 Task: Create a rule from the Agile list, Priority changed -> Complete task in the project BrainBridge if Priority Cleared then Complete Task
Action: Mouse moved to (1212, 201)
Screenshot: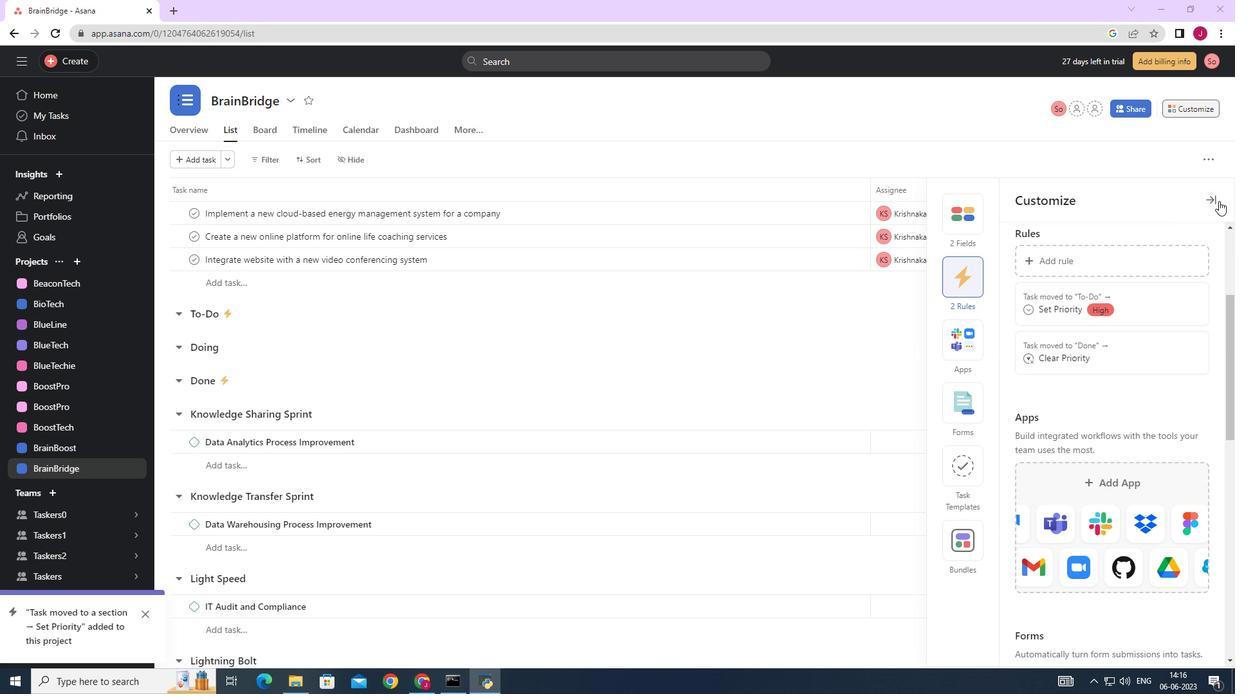 
Action: Mouse pressed left at (1212, 201)
Screenshot: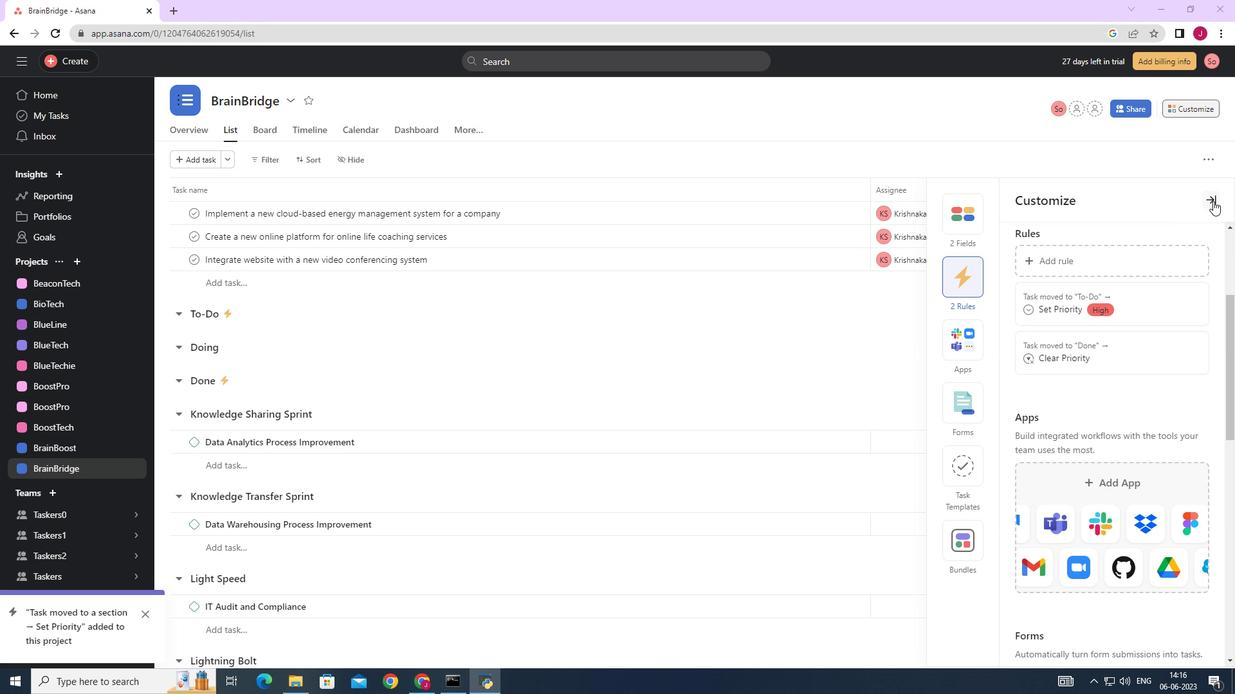 
Action: Mouse moved to (1204, 109)
Screenshot: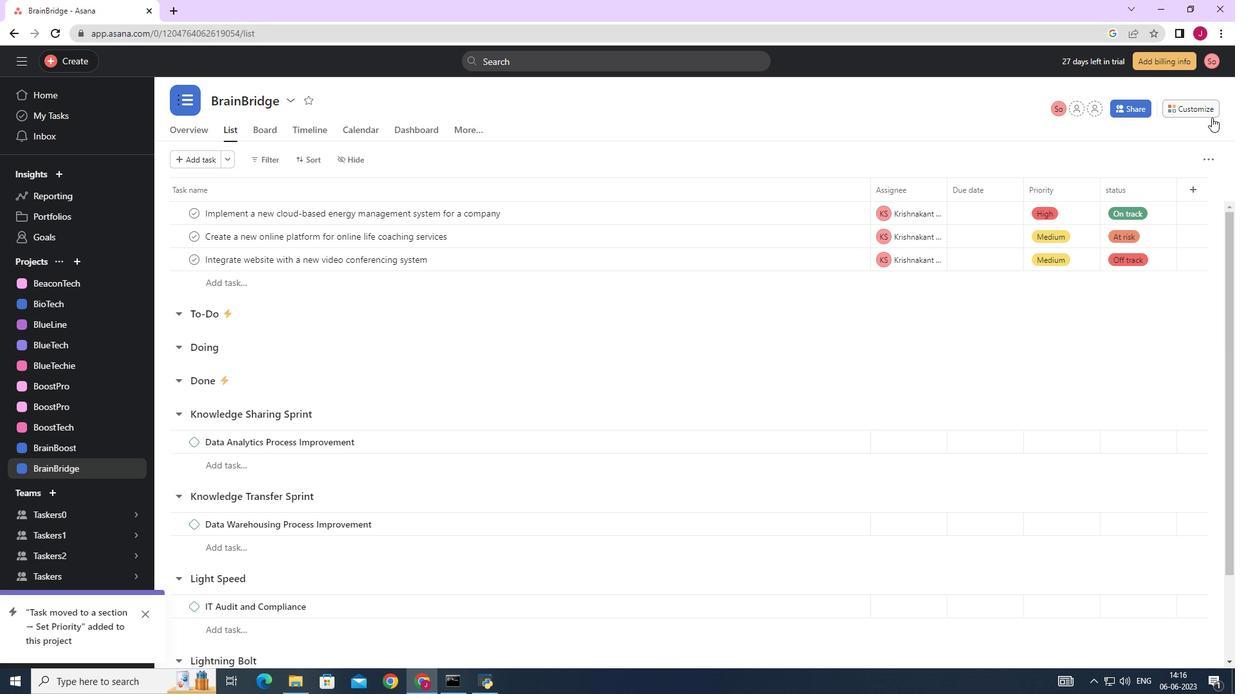 
Action: Mouse pressed left at (1204, 109)
Screenshot: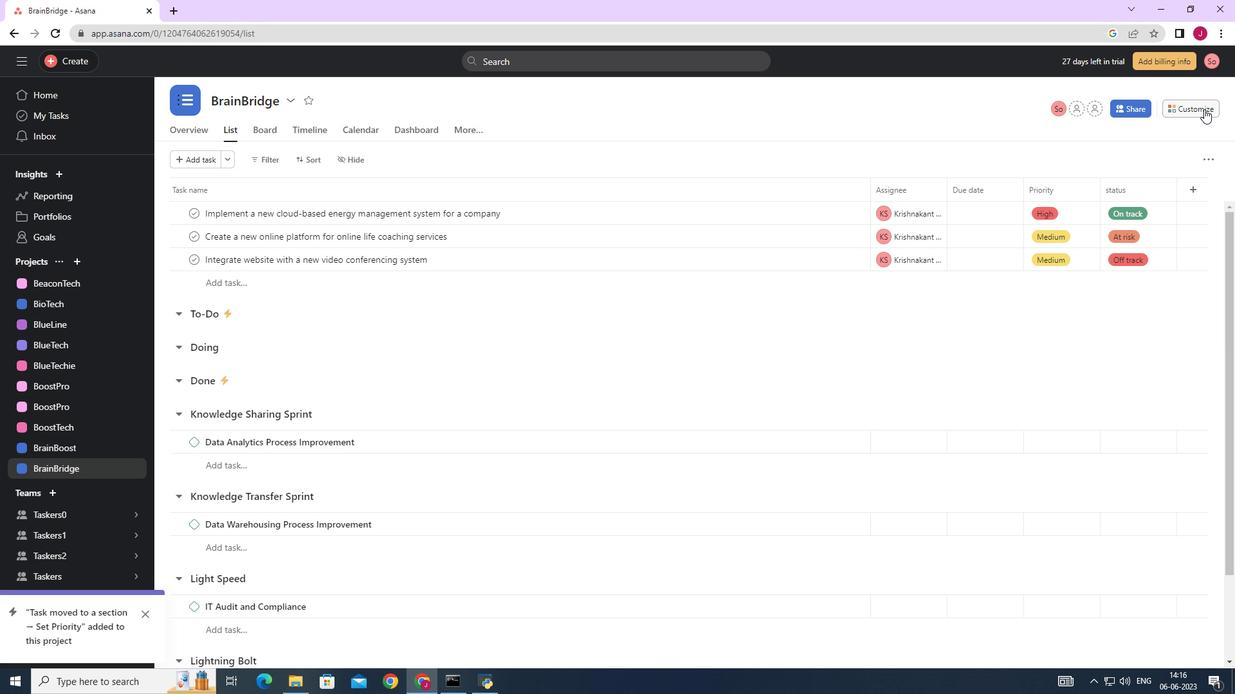 
Action: Mouse moved to (958, 280)
Screenshot: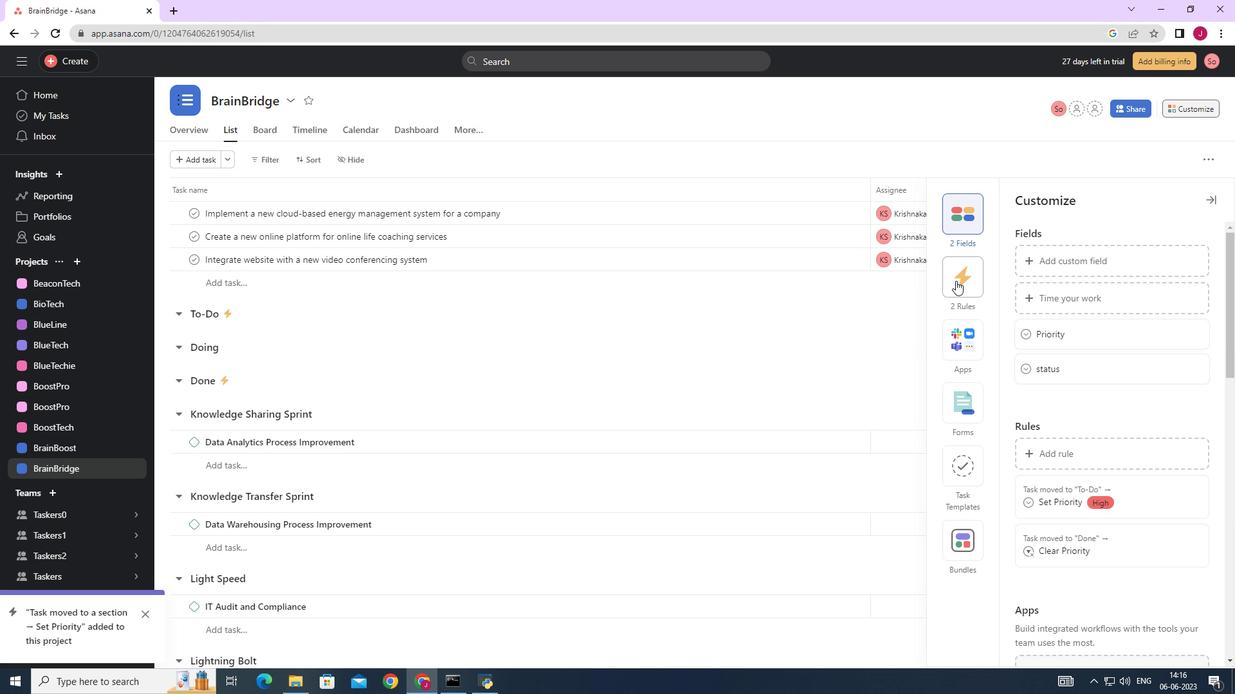 
Action: Mouse pressed left at (958, 280)
Screenshot: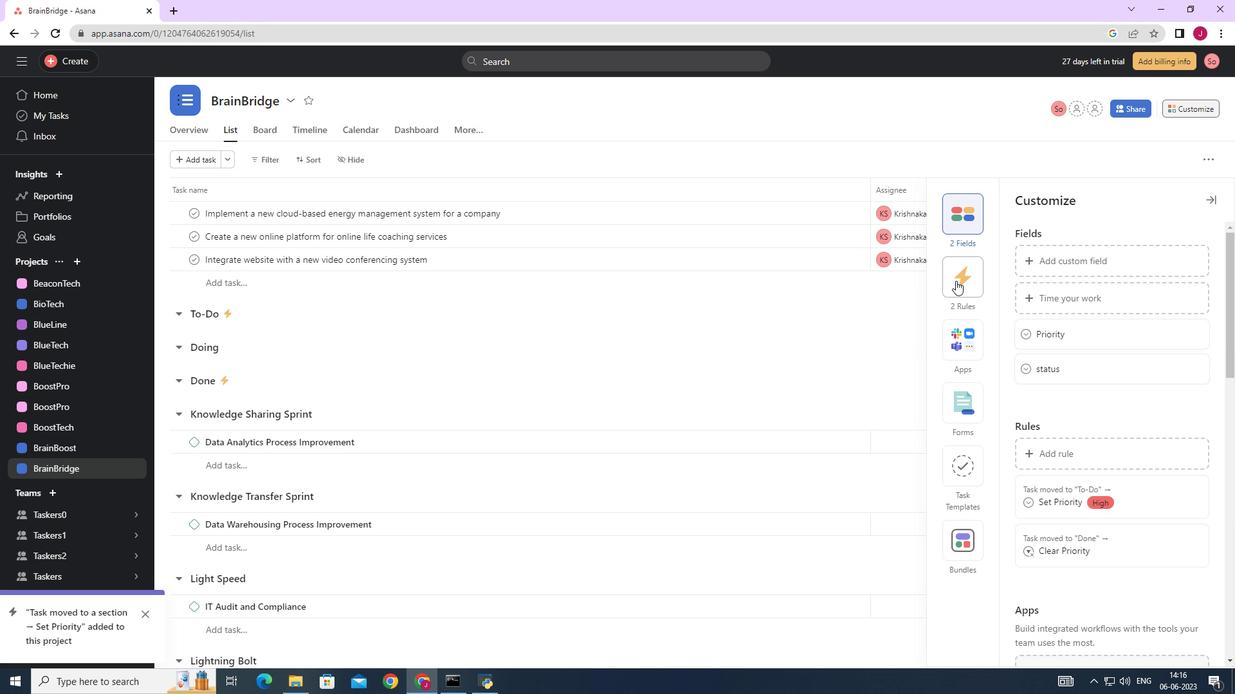 
Action: Mouse moved to (1059, 265)
Screenshot: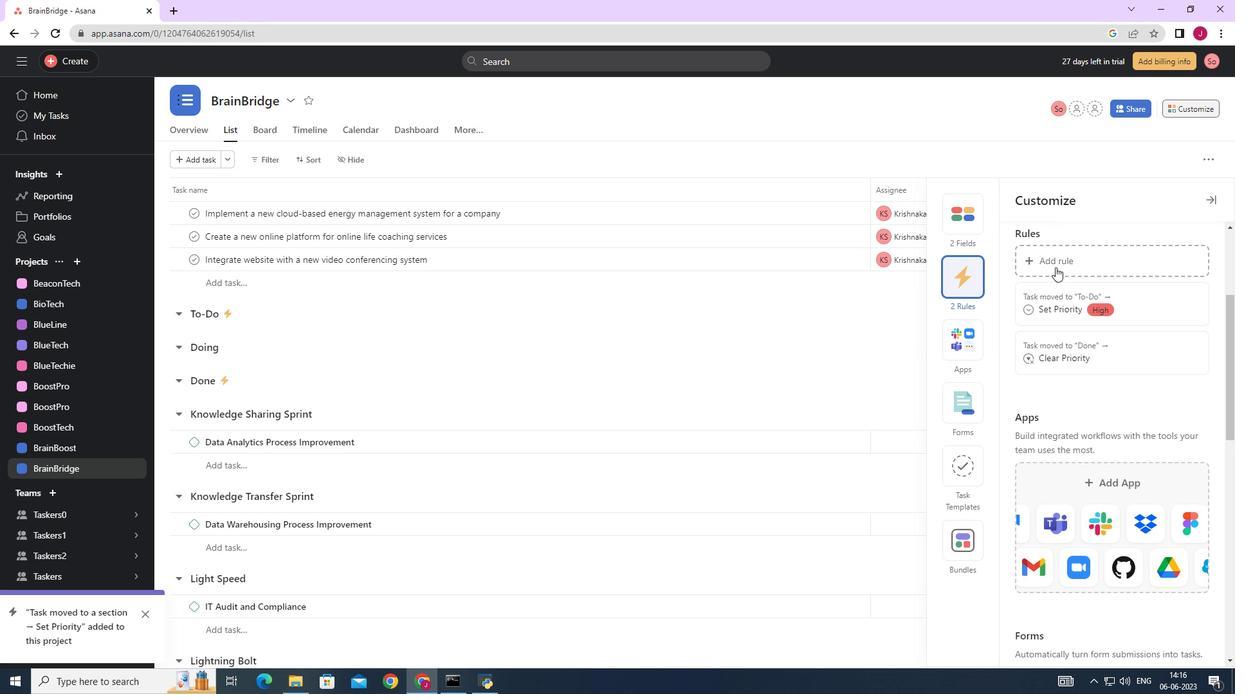 
Action: Mouse pressed left at (1059, 265)
Screenshot: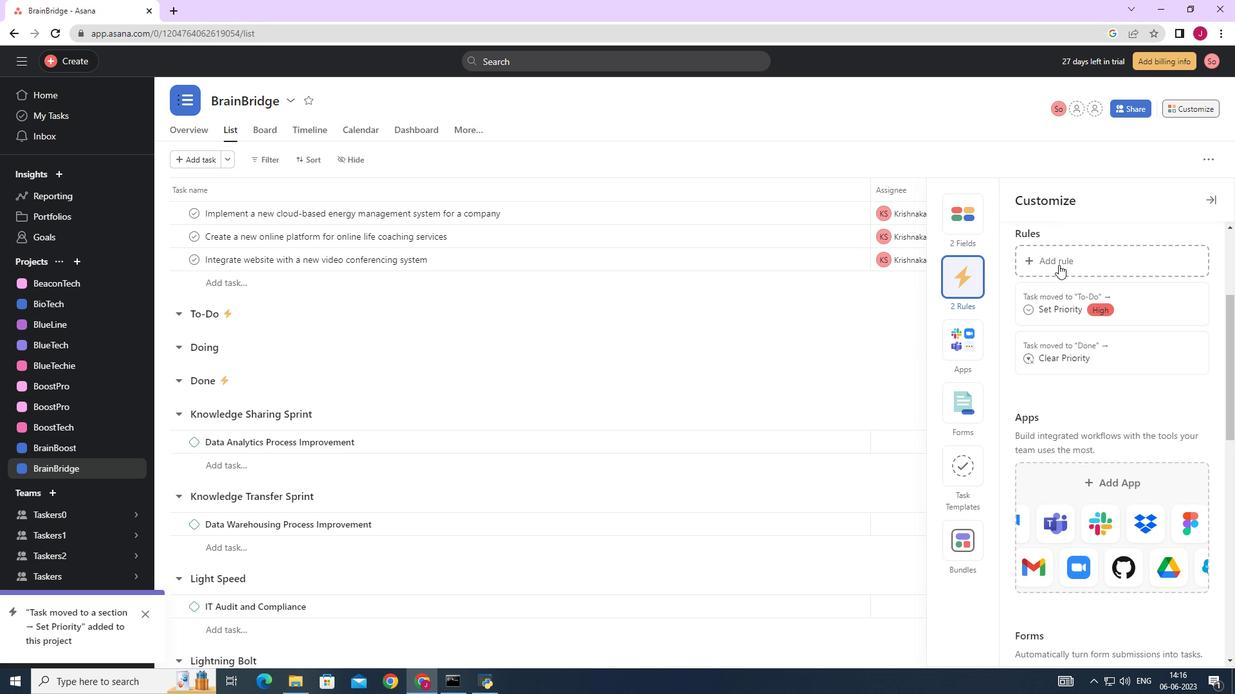 
Action: Mouse moved to (263, 194)
Screenshot: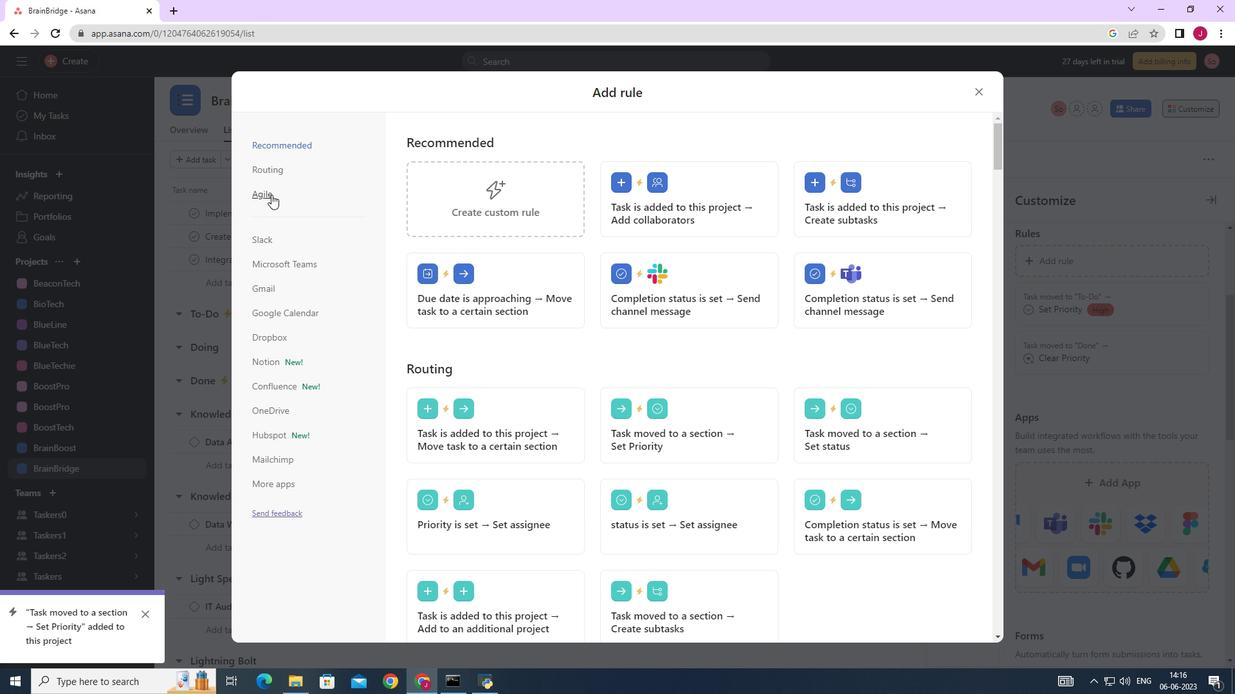 
Action: Mouse pressed left at (263, 194)
Screenshot: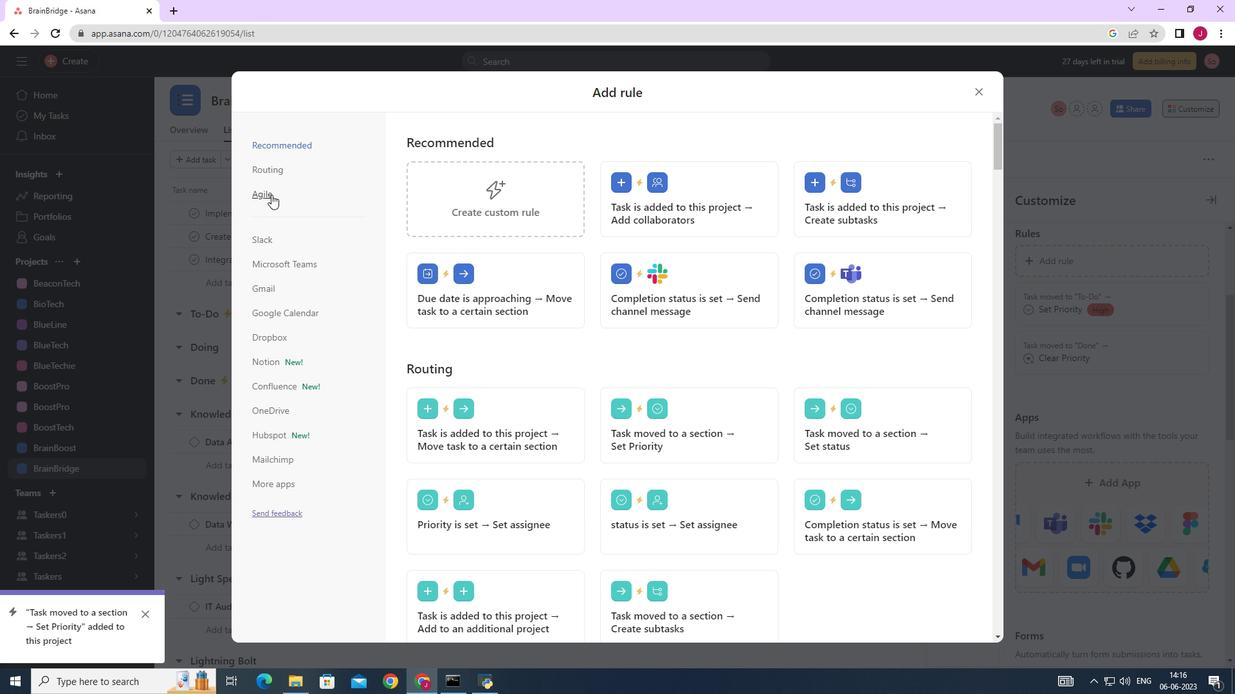 
Action: Mouse moved to (518, 188)
Screenshot: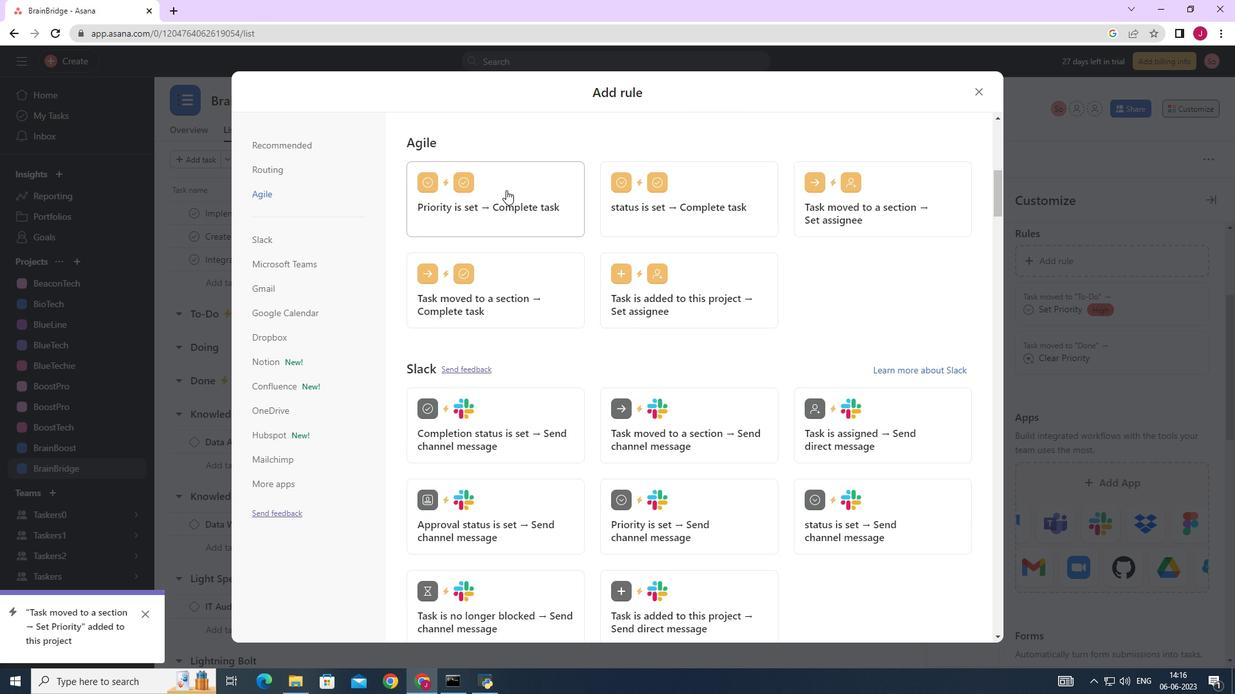 
Action: Mouse pressed left at (518, 188)
Screenshot: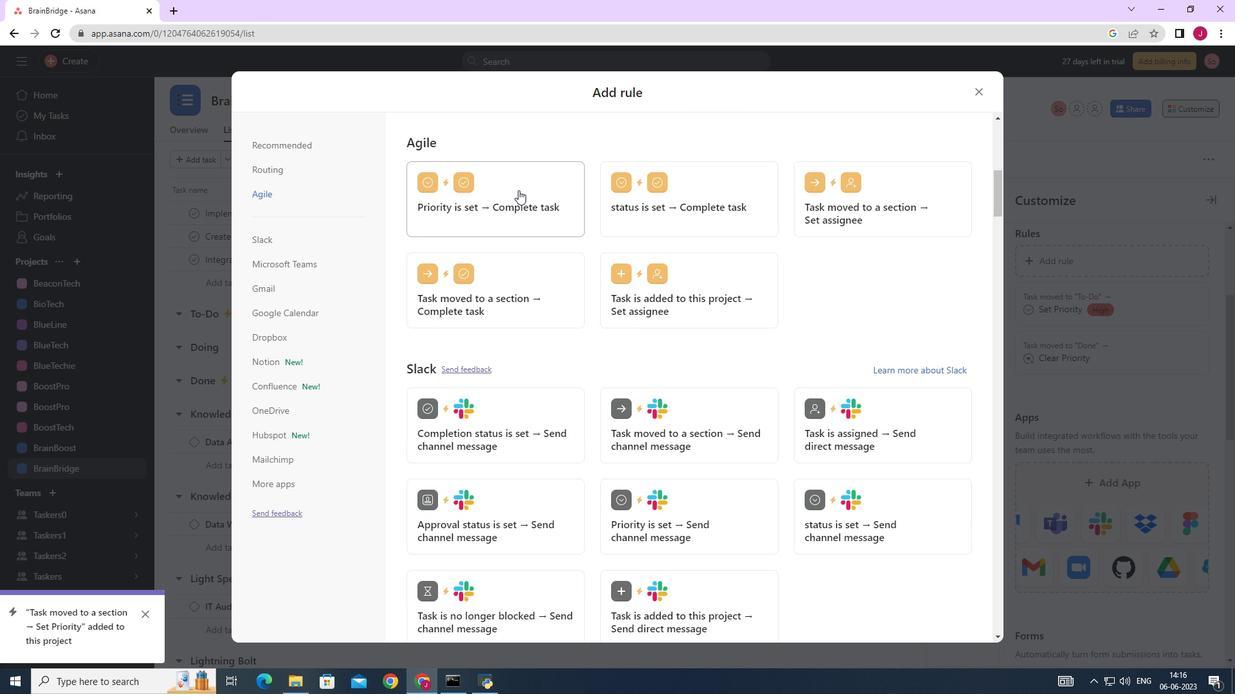 
Action: Mouse moved to (484, 341)
Screenshot: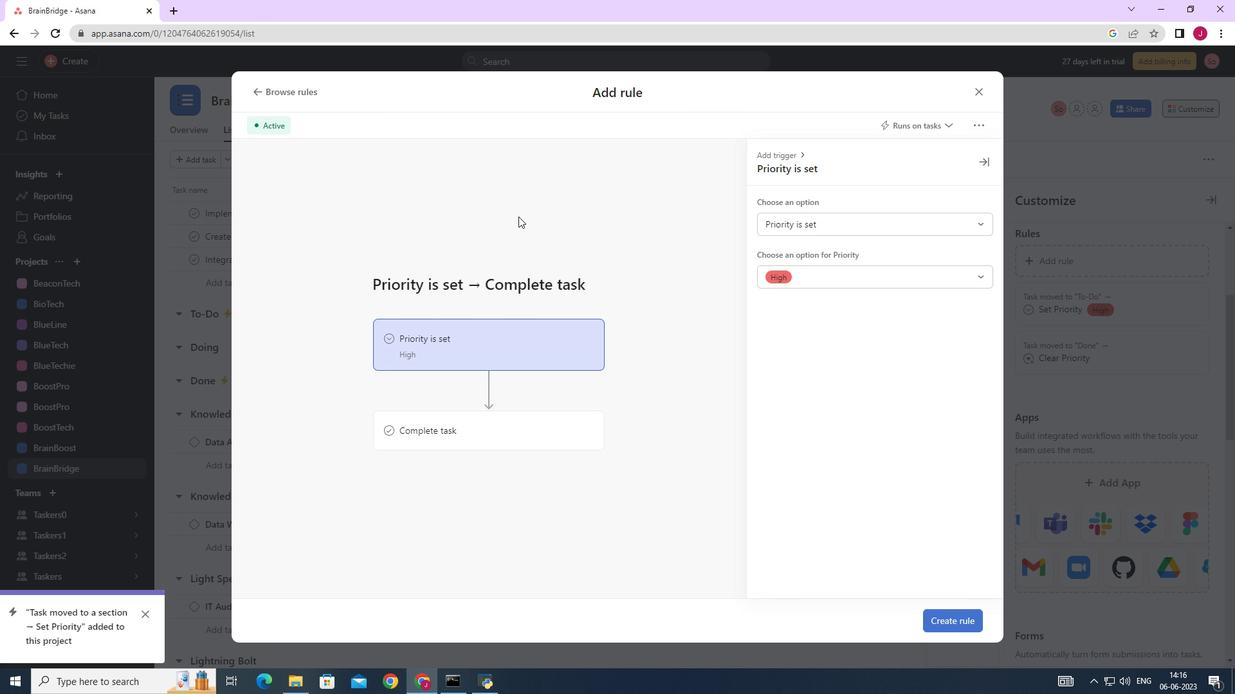 
Action: Mouse pressed left at (484, 341)
Screenshot: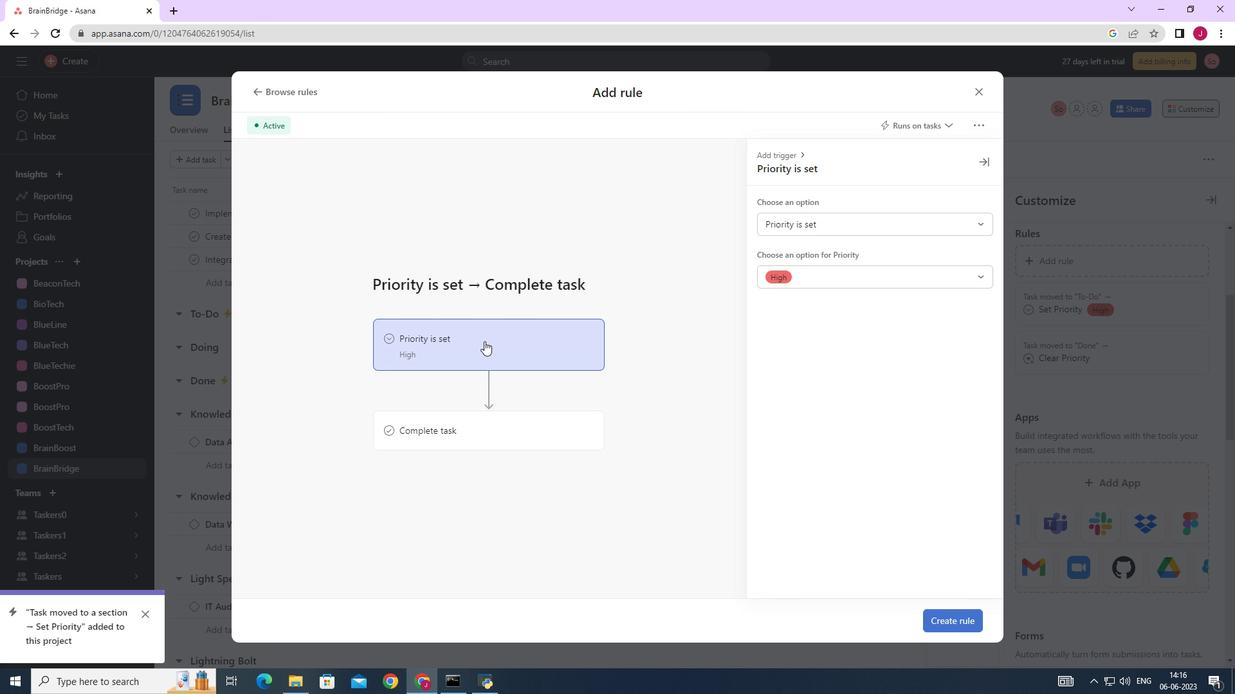 
Action: Mouse moved to (481, 414)
Screenshot: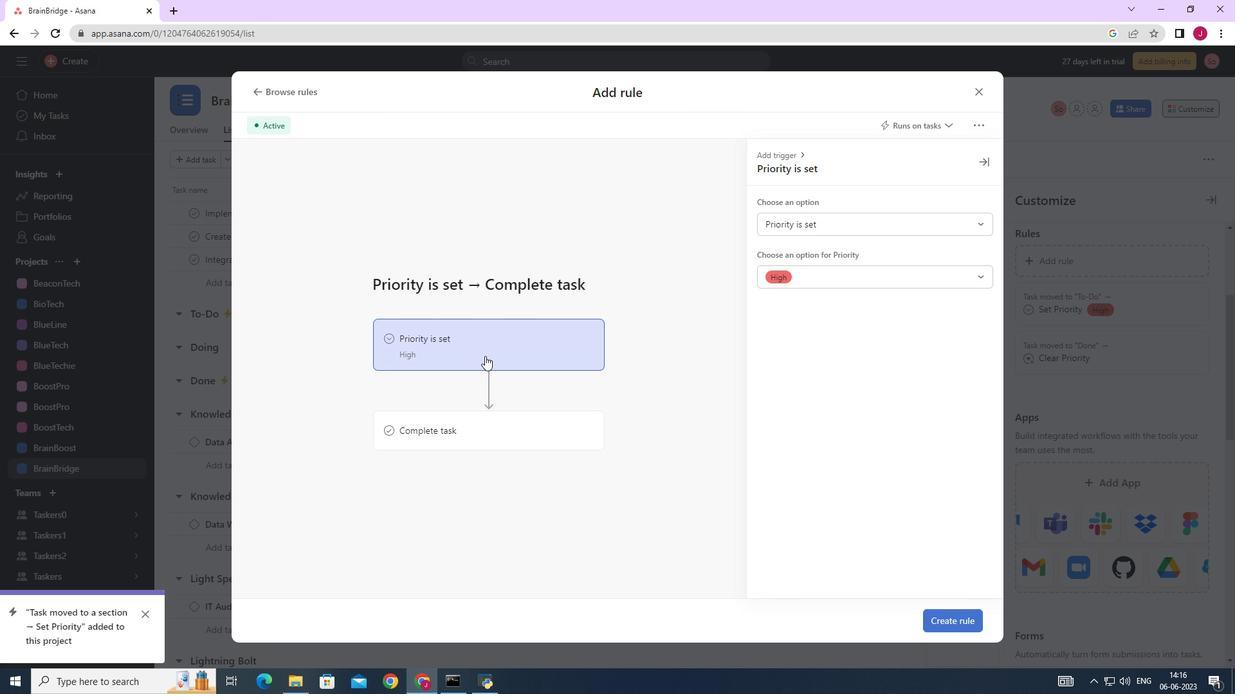 
Action: Mouse pressed left at (481, 414)
Screenshot: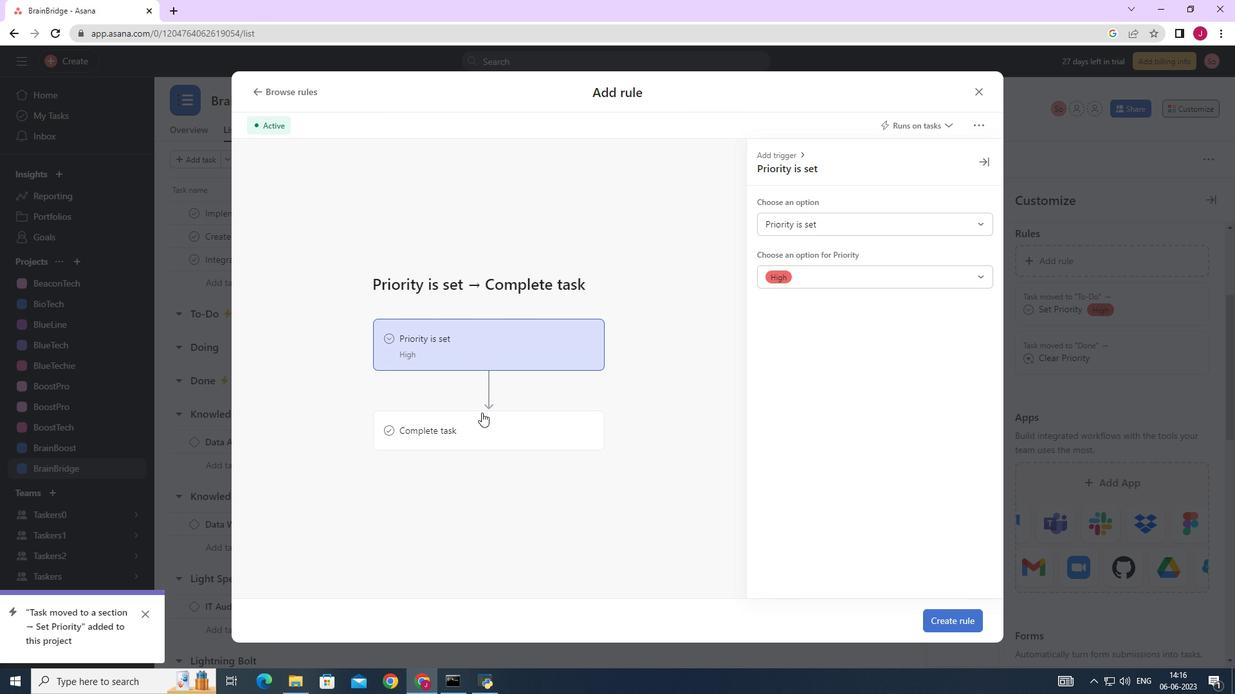 
Action: Mouse moved to (570, 343)
Screenshot: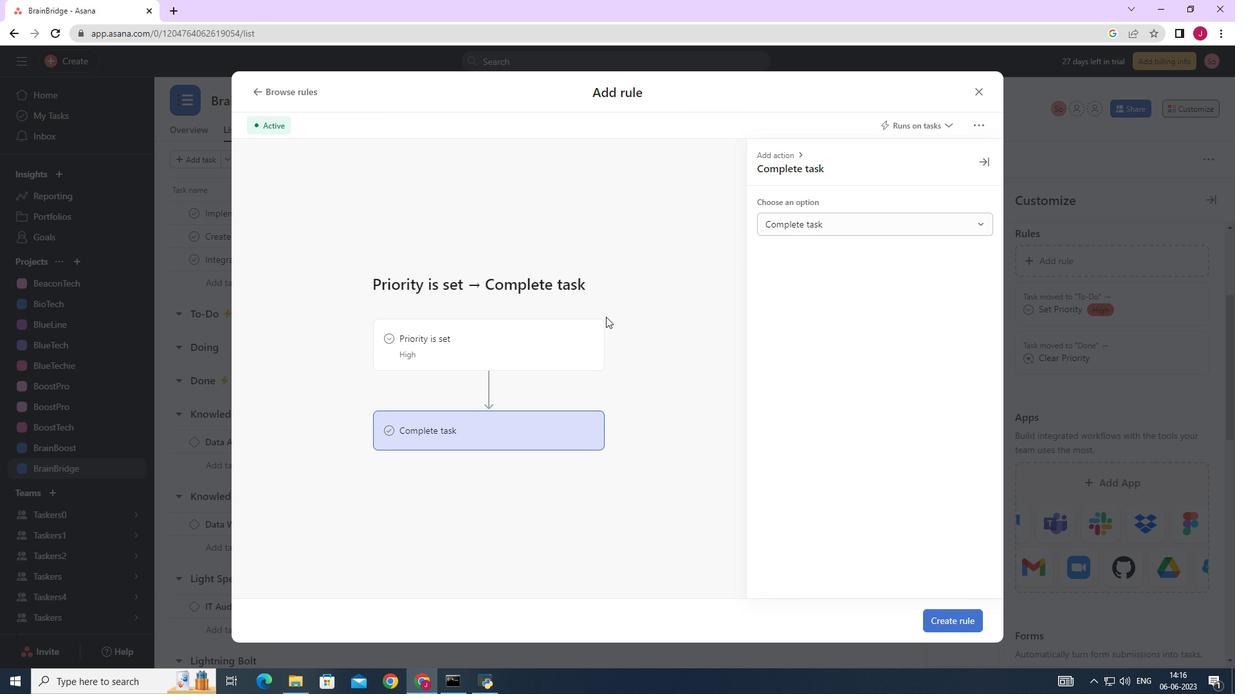
Action: Mouse pressed left at (570, 343)
Screenshot: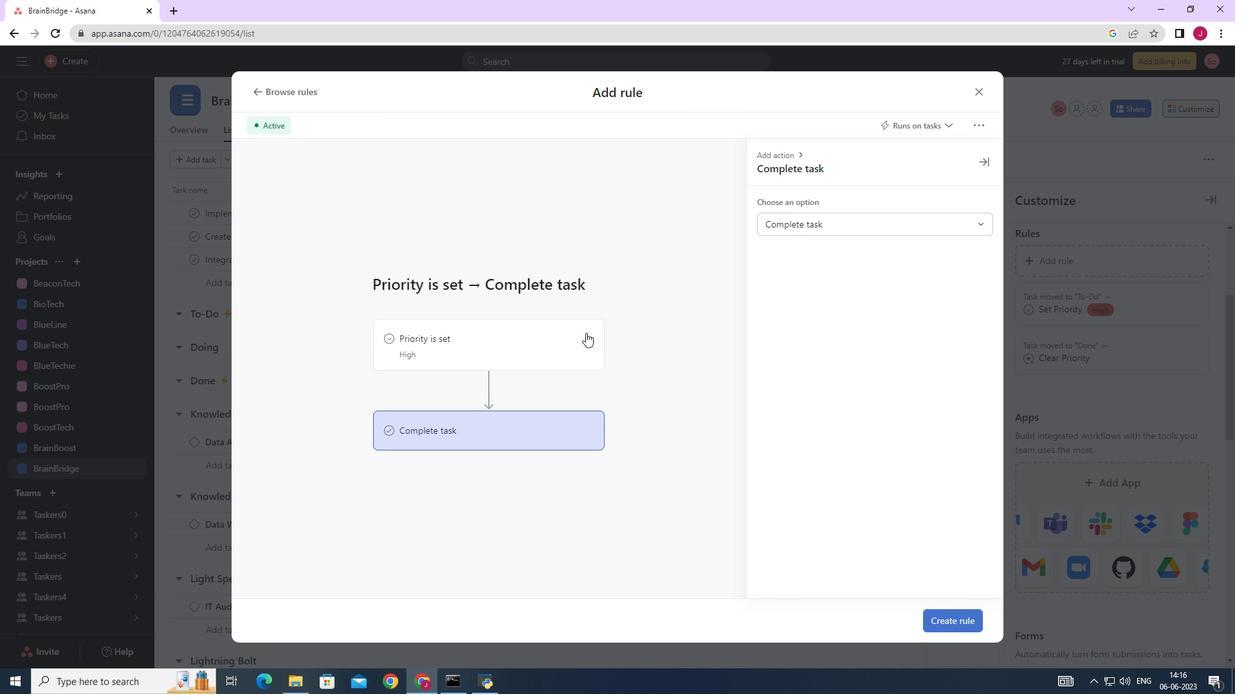 
Action: Mouse moved to (824, 225)
Screenshot: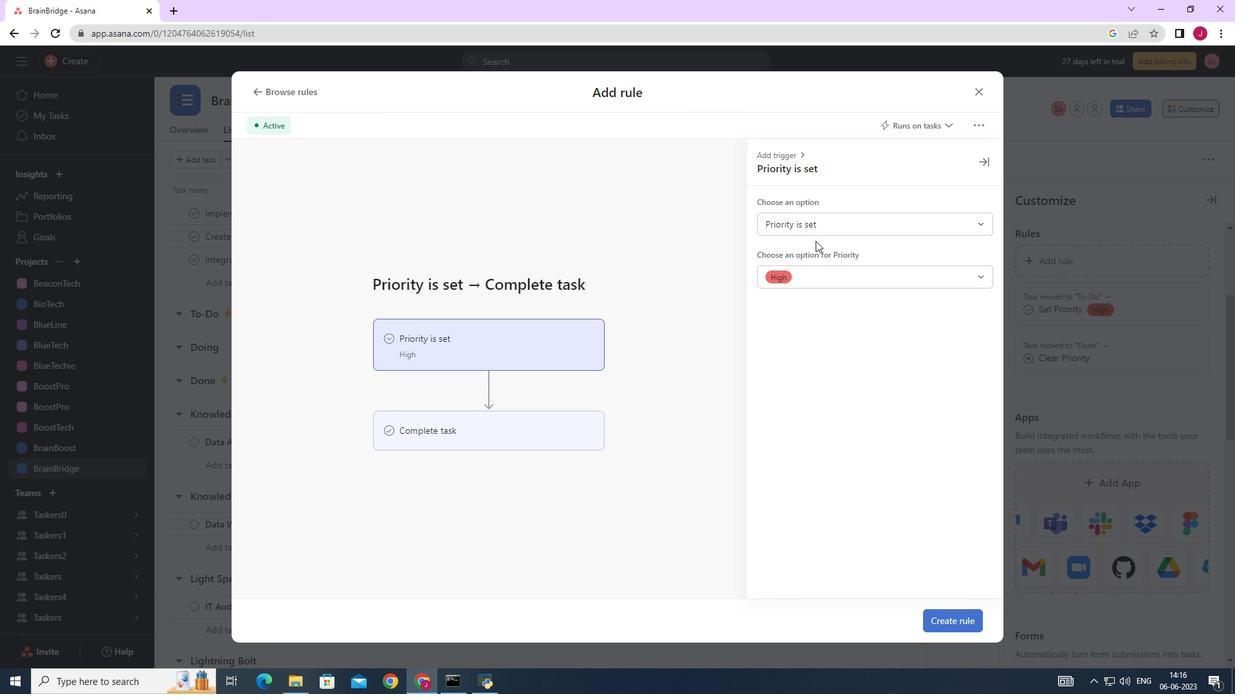 
Action: Mouse pressed left at (824, 225)
Screenshot: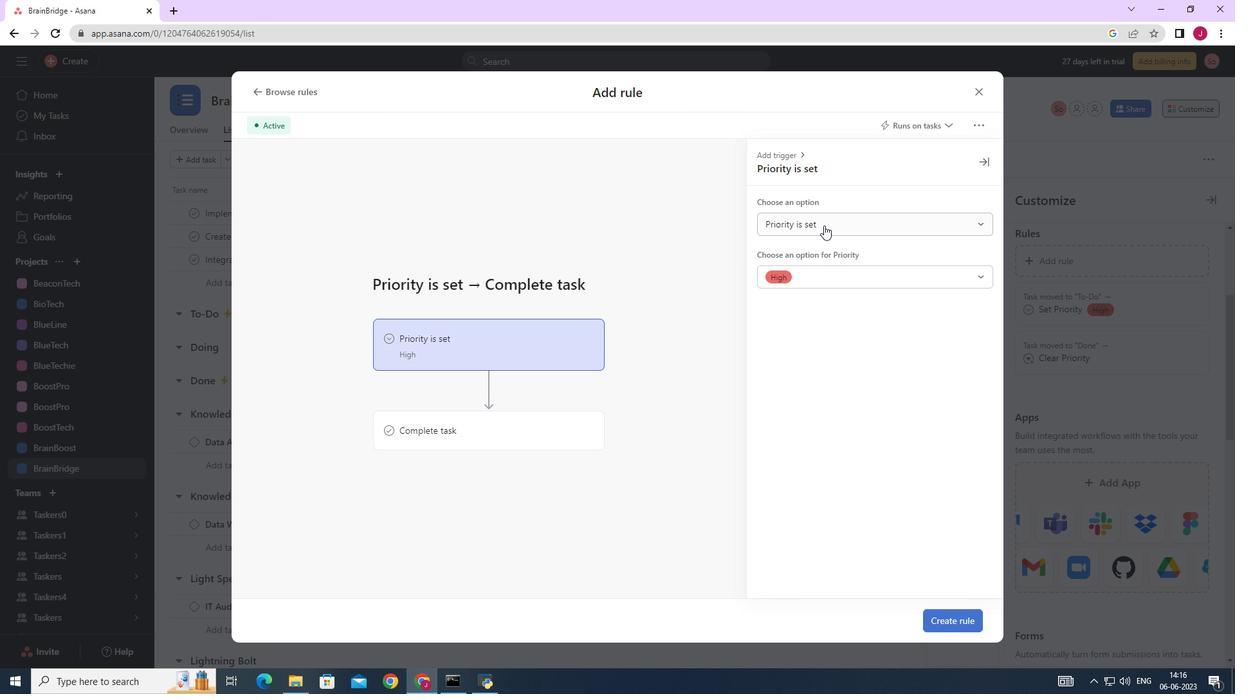 
Action: Mouse moved to (813, 276)
Screenshot: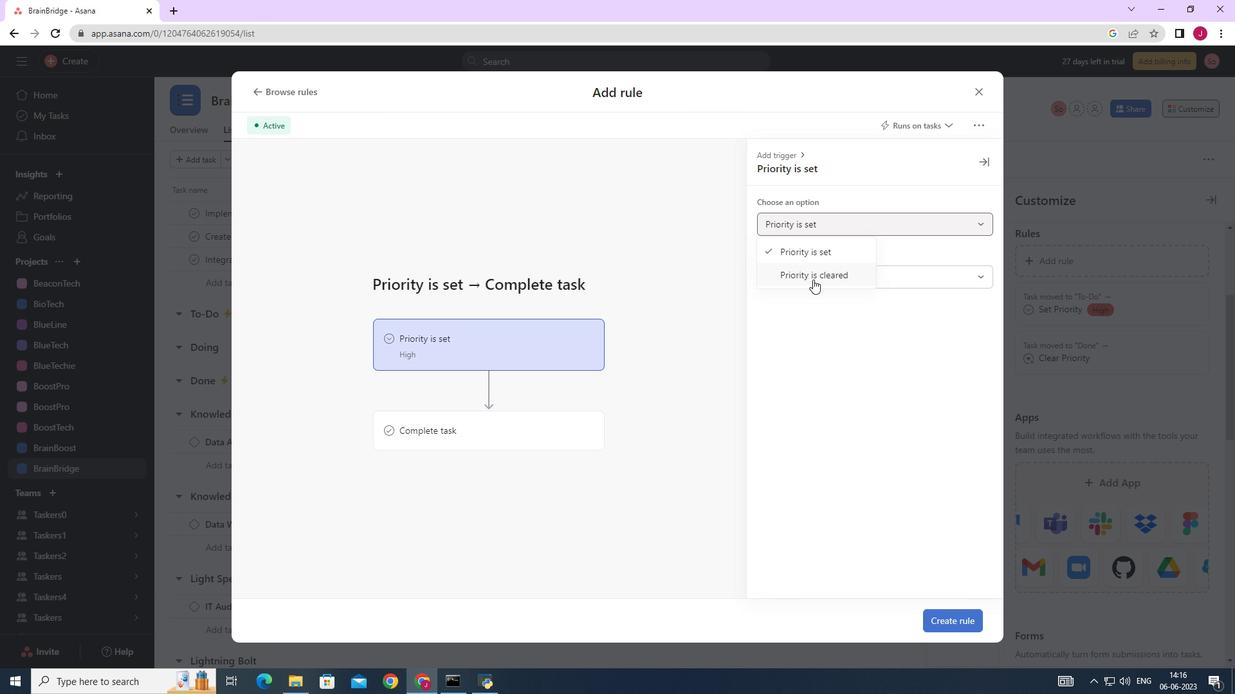 
Action: Mouse pressed left at (813, 276)
Screenshot: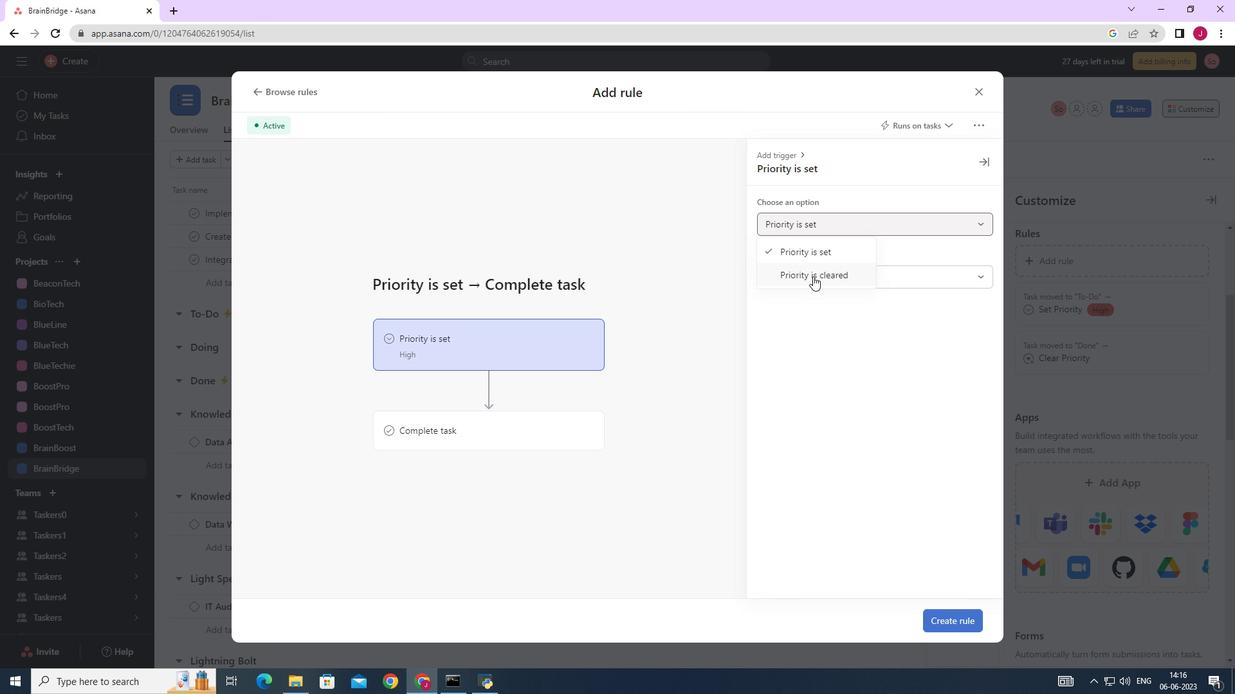 
Action: Mouse moved to (531, 430)
Screenshot: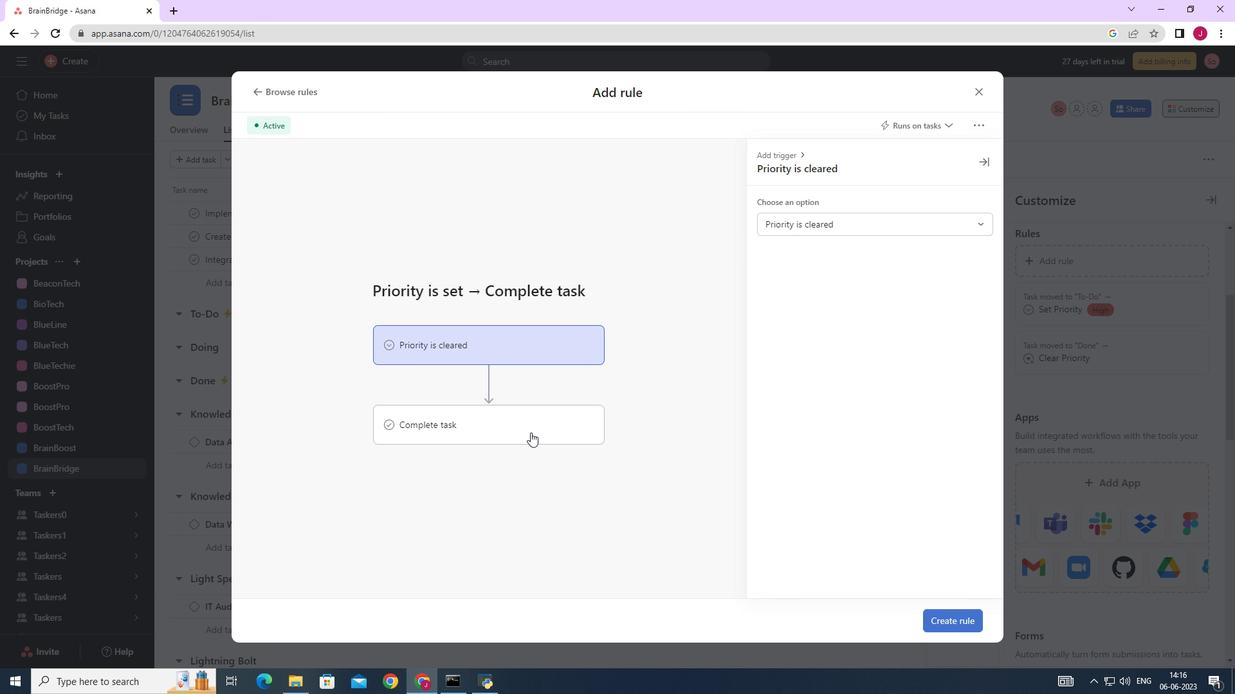 
Action: Mouse pressed left at (531, 430)
Screenshot: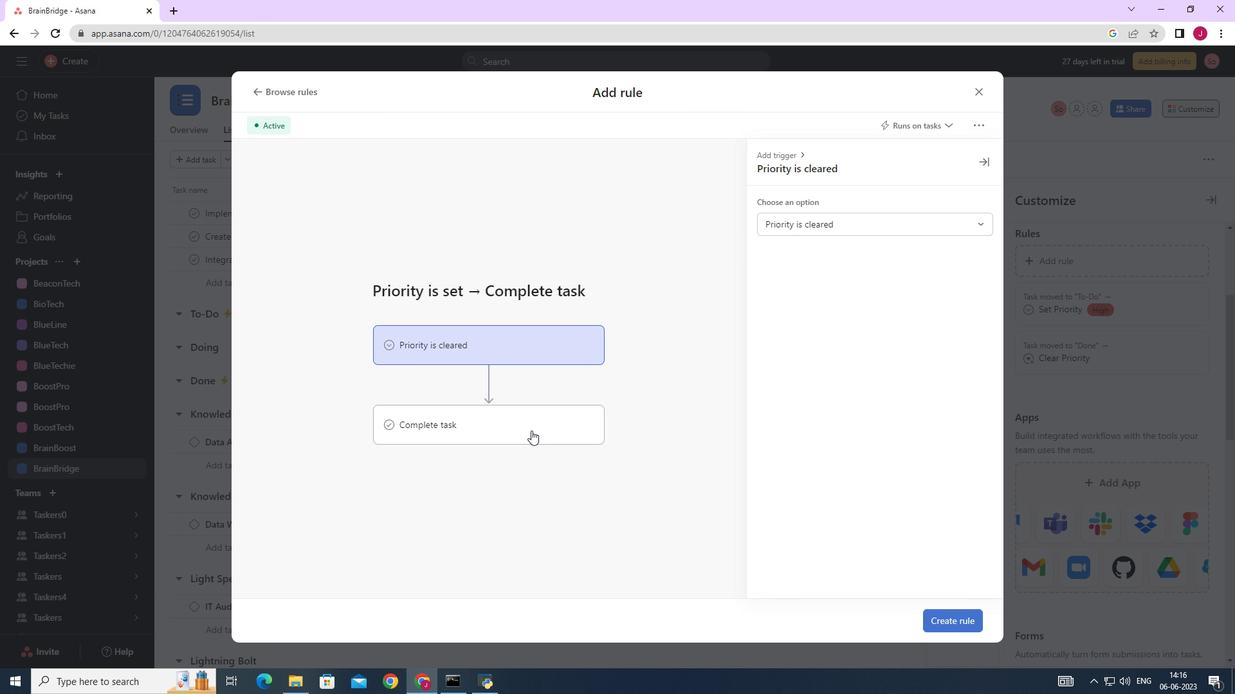 
Action: Mouse moved to (965, 618)
Screenshot: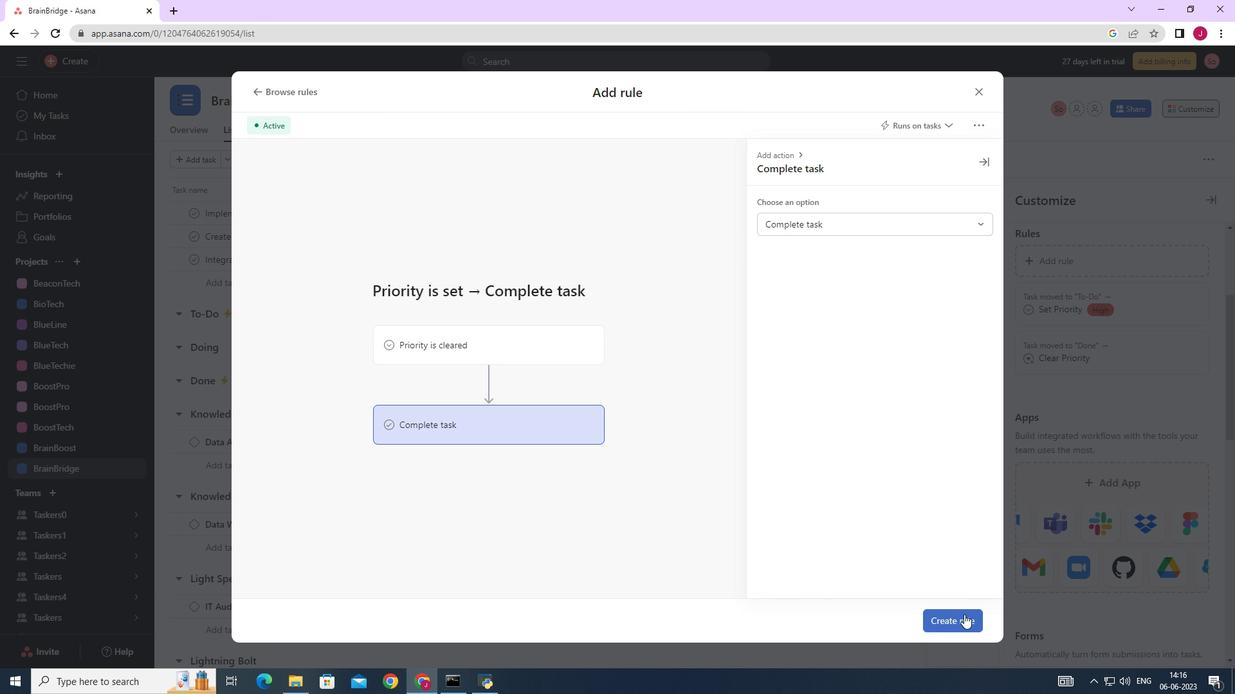 
Action: Mouse pressed left at (965, 618)
Screenshot: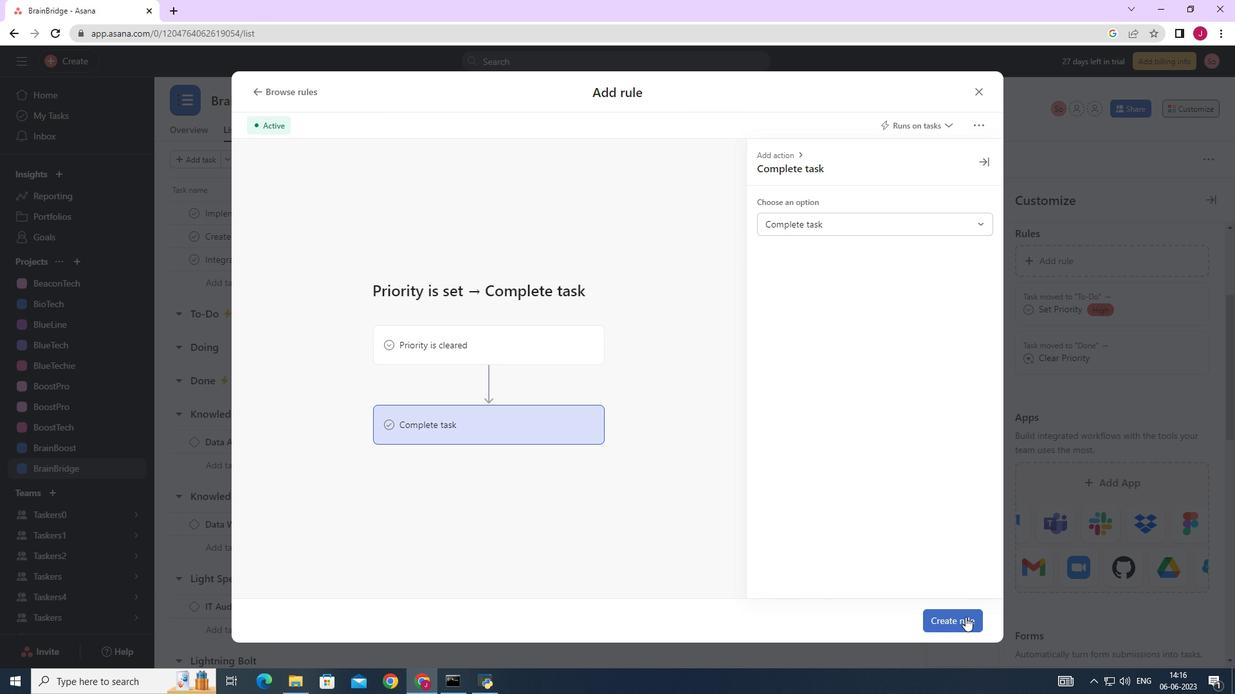
Action: Mouse moved to (955, 612)
Screenshot: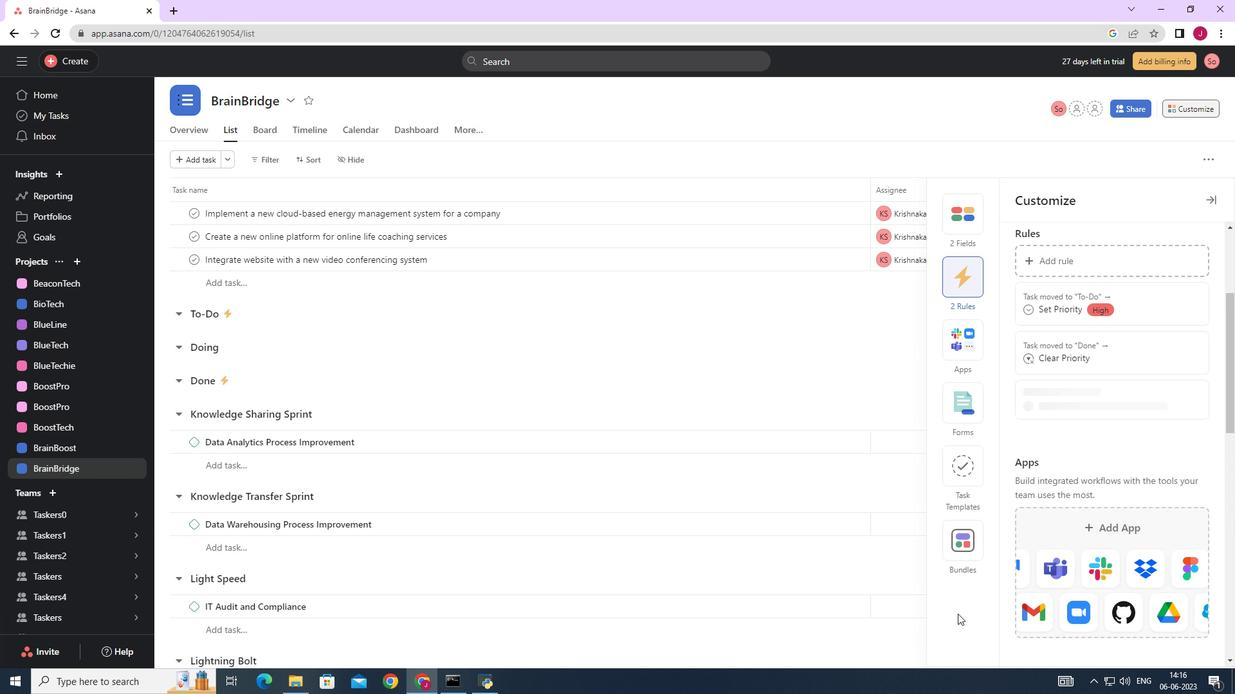 
